 Task: In the  document Friendshipfile.txt Insert the command  'Suggesting 'Email the file to   'softage.4@softage.net', with message attached Time-Sensitive: I kindly ask you to go through the email I've sent as soon as possible. and file type: Open Document
Action: Mouse moved to (919, 79)
Screenshot: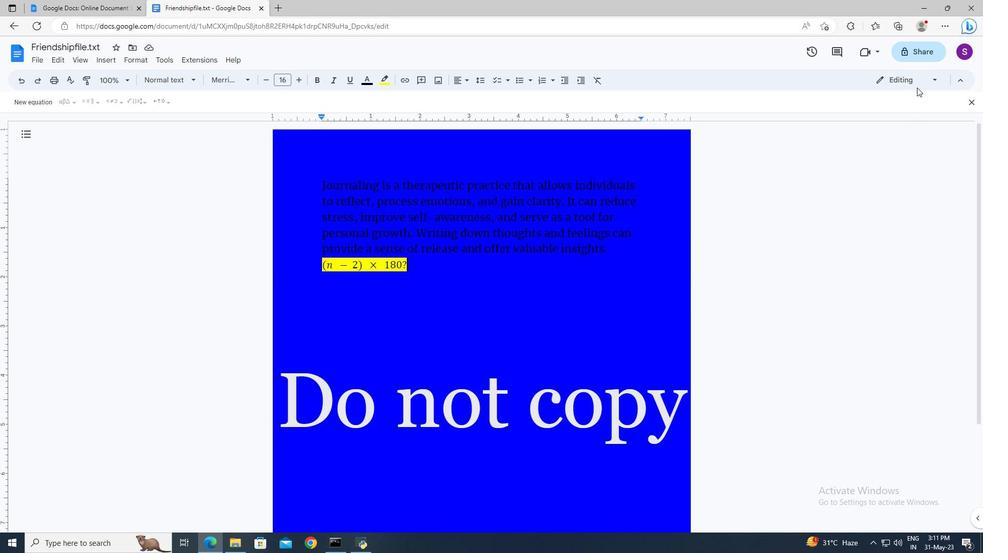 
Action: Mouse pressed left at (919, 79)
Screenshot: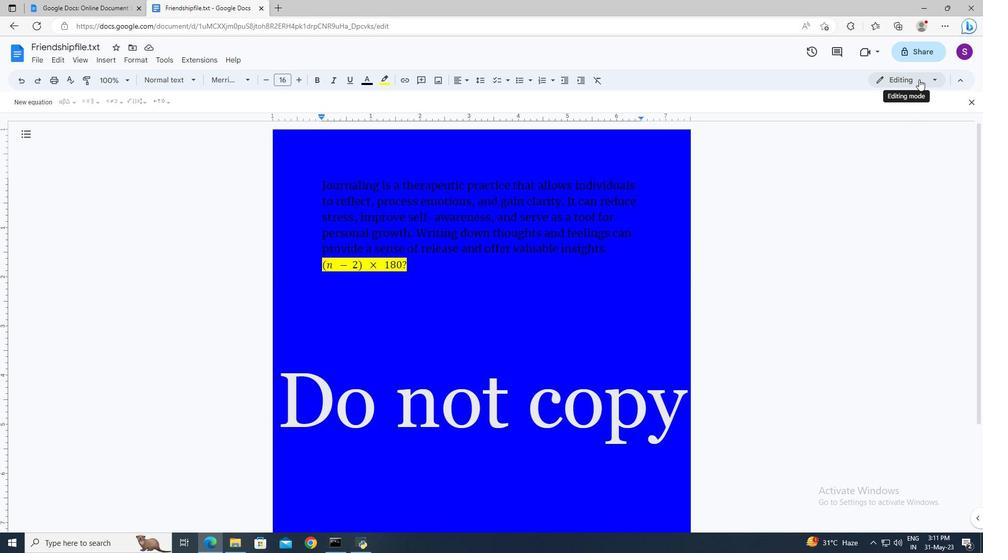 
Action: Mouse moved to (911, 132)
Screenshot: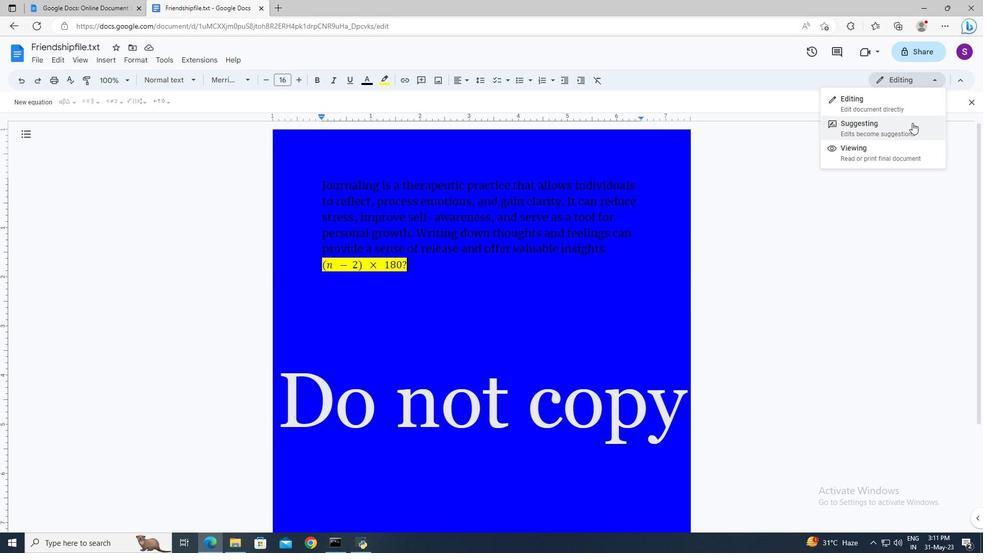 
Action: Mouse pressed left at (911, 132)
Screenshot: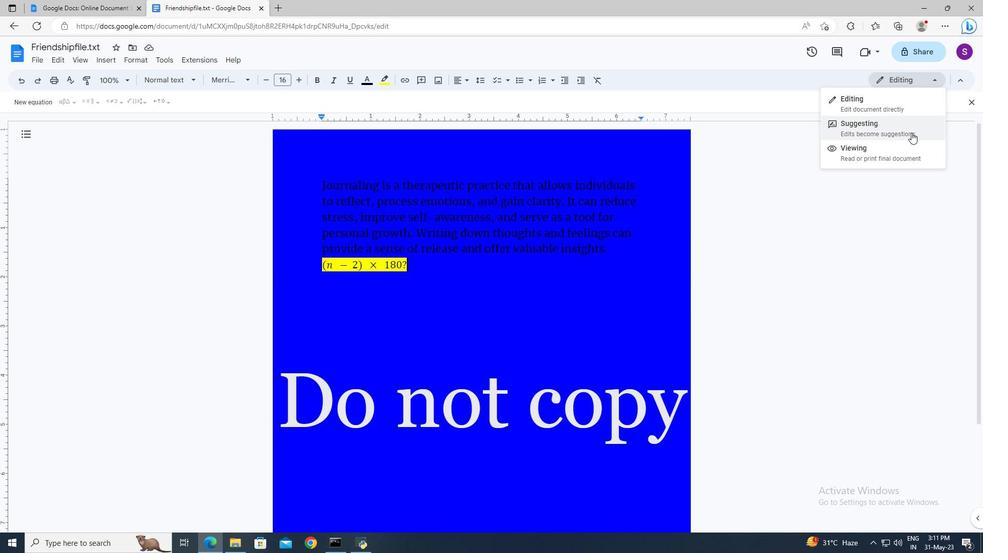 
Action: Mouse moved to (42, 60)
Screenshot: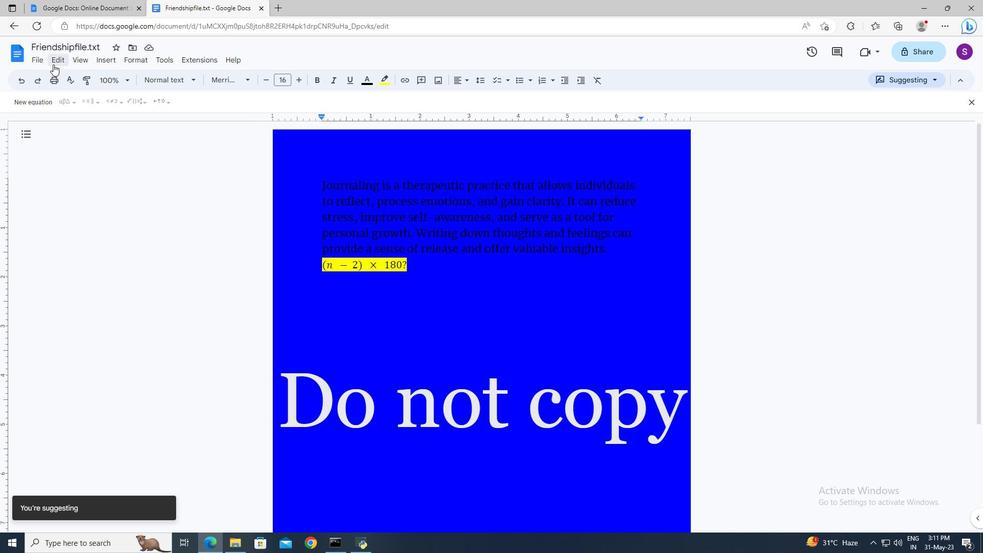
Action: Mouse pressed left at (42, 60)
Screenshot: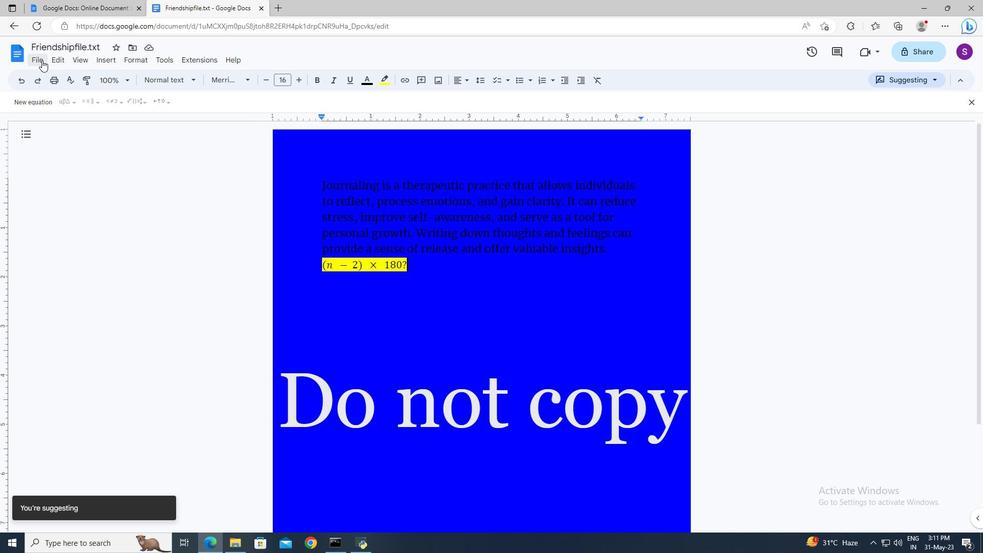
Action: Mouse moved to (210, 154)
Screenshot: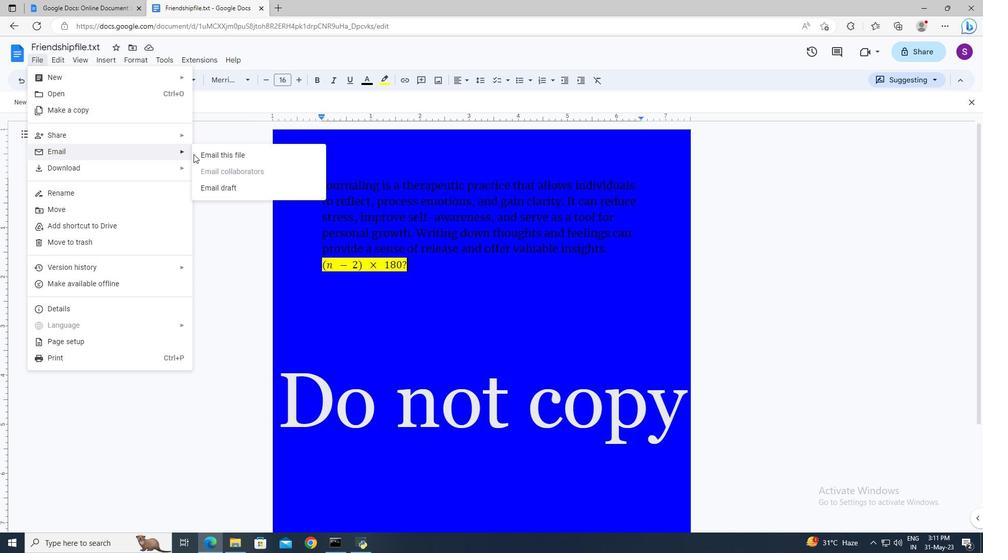 
Action: Mouse pressed left at (210, 154)
Screenshot: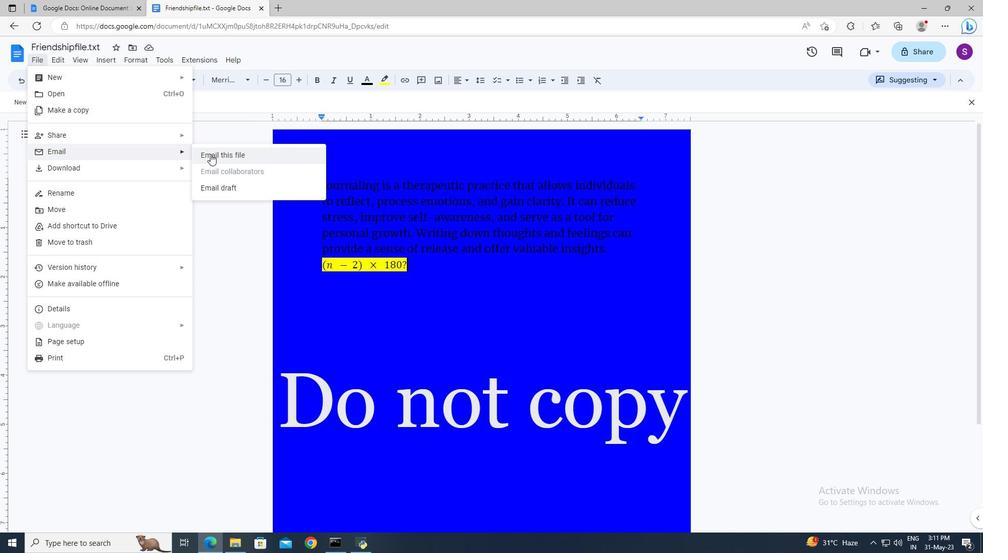 
Action: Mouse moved to (399, 224)
Screenshot: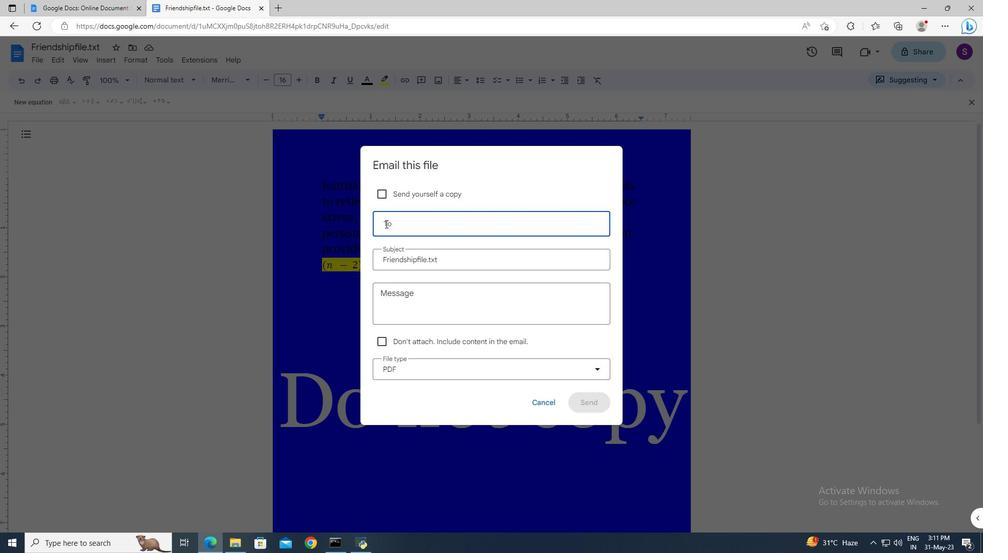 
Action: Mouse pressed left at (399, 224)
Screenshot: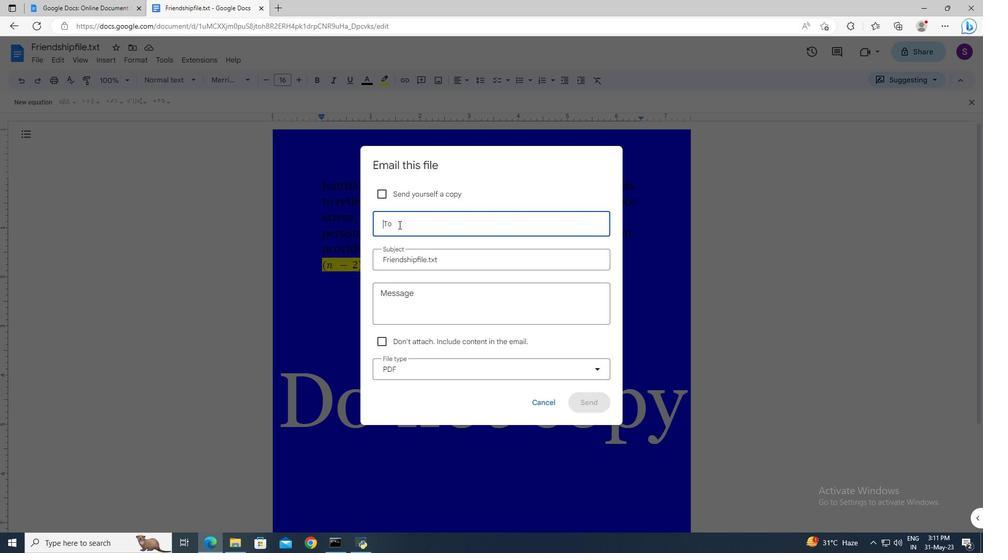 
Action: Mouse moved to (398, 224)
Screenshot: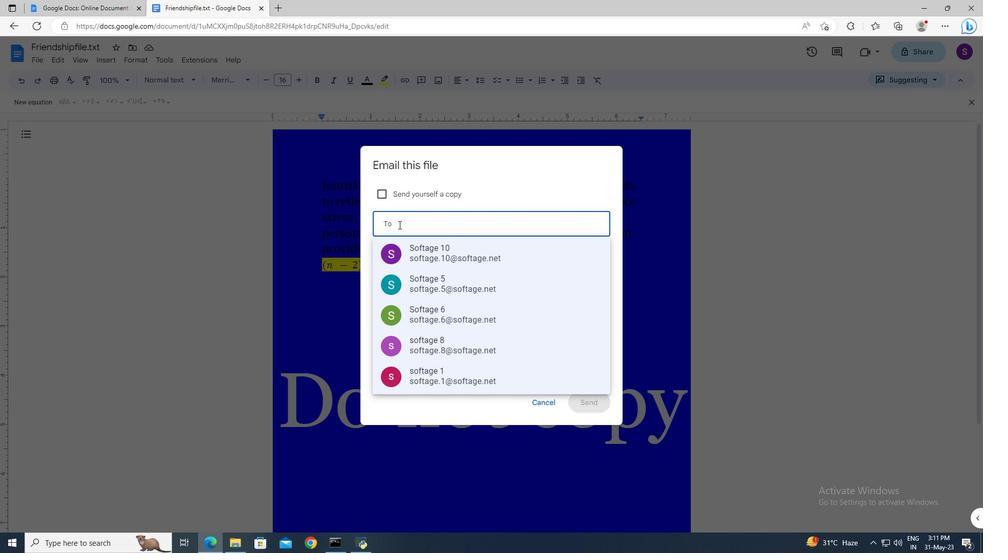 
Action: Key pressed softage.4<Key.shift>@softage.net<Key.enter>
Screenshot: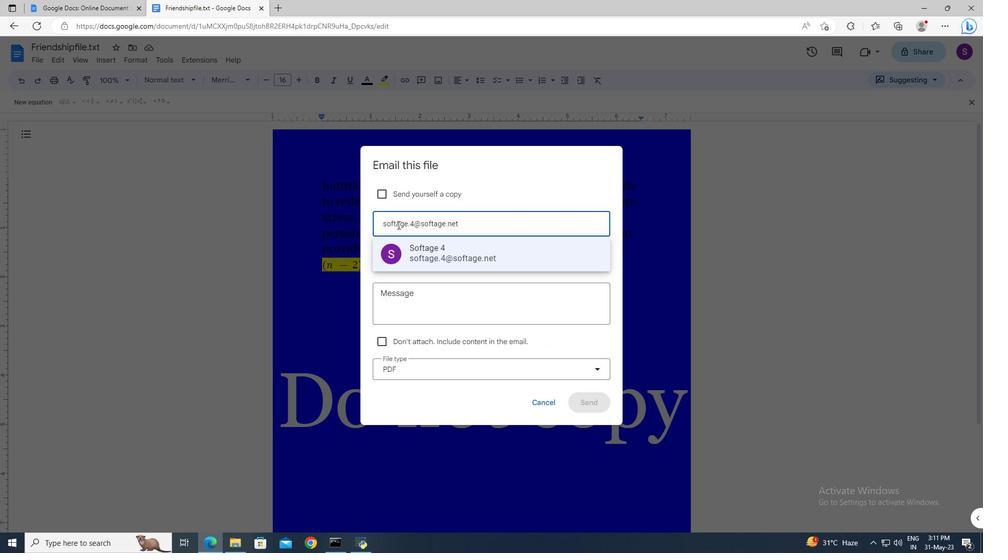 
Action: Mouse moved to (395, 292)
Screenshot: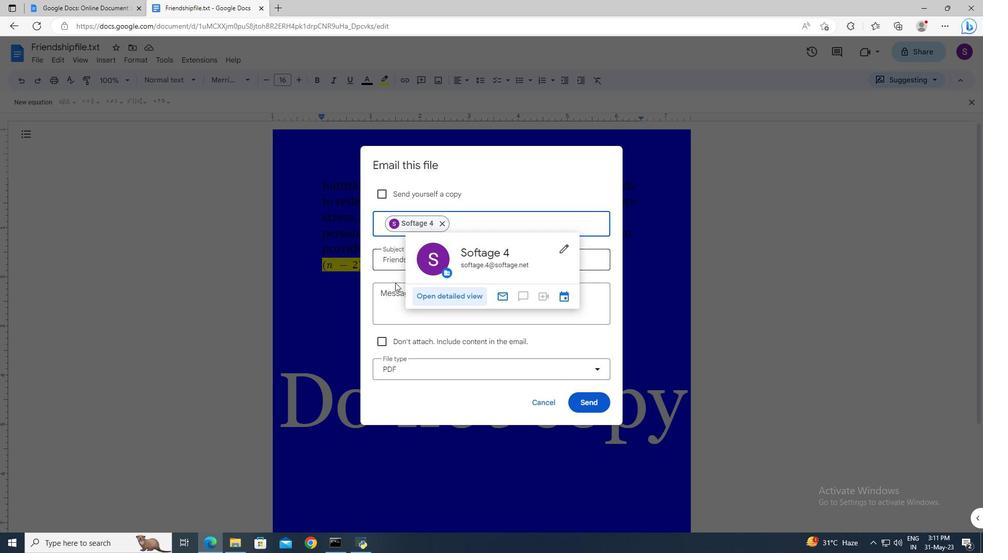 
Action: Mouse pressed left at (395, 292)
Screenshot: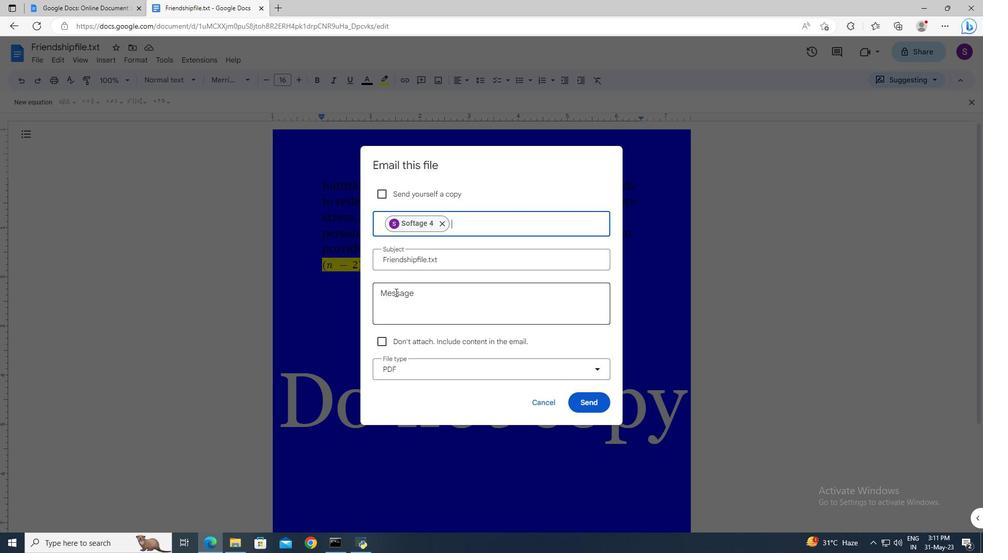 
Action: Key pressed <Key.shift>Time-<Key.shift_r>Sensitive<Key.shift>:<Key.space><Key.shift>I<Key.space>kindly<Key.space>ask<Key.space>you<Key.space>to<Key.space>go<Key.space>through<Key.space>the<Key.space>email<Key.space><Key.shift>I've<Key.space>sent<Key.space>as<Key.space>soon<Key.space>as<Key.space>possible.
Screenshot: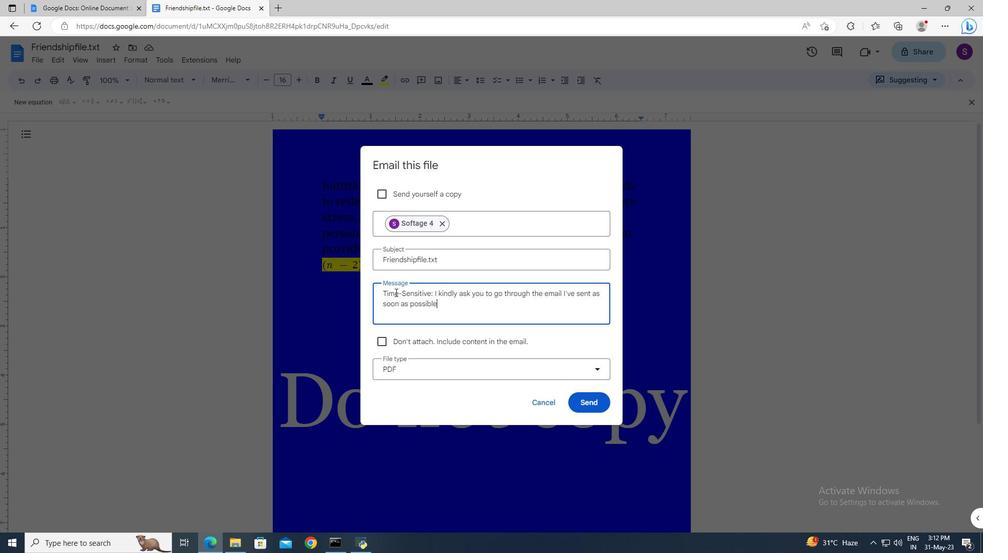 
Action: Mouse moved to (413, 366)
Screenshot: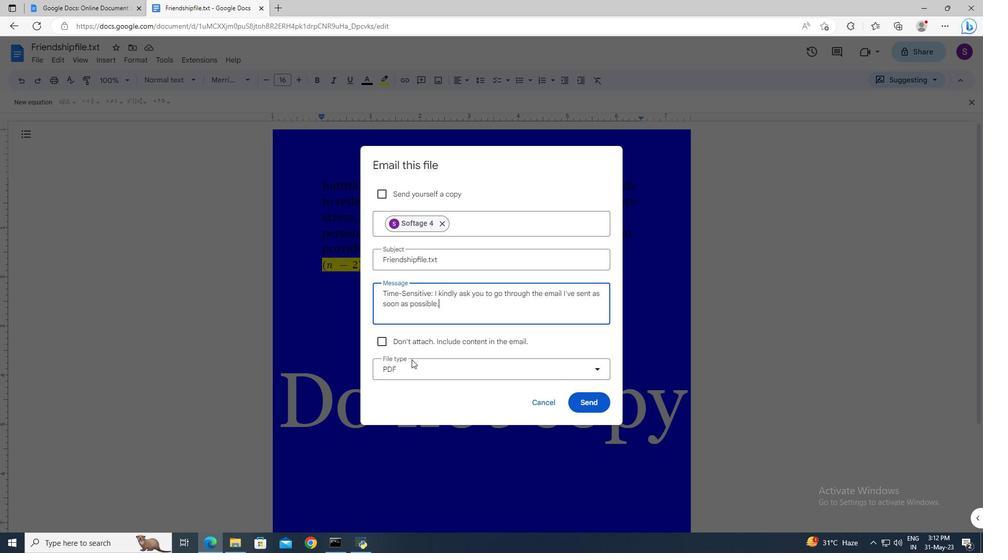 
Action: Mouse pressed left at (413, 366)
Screenshot: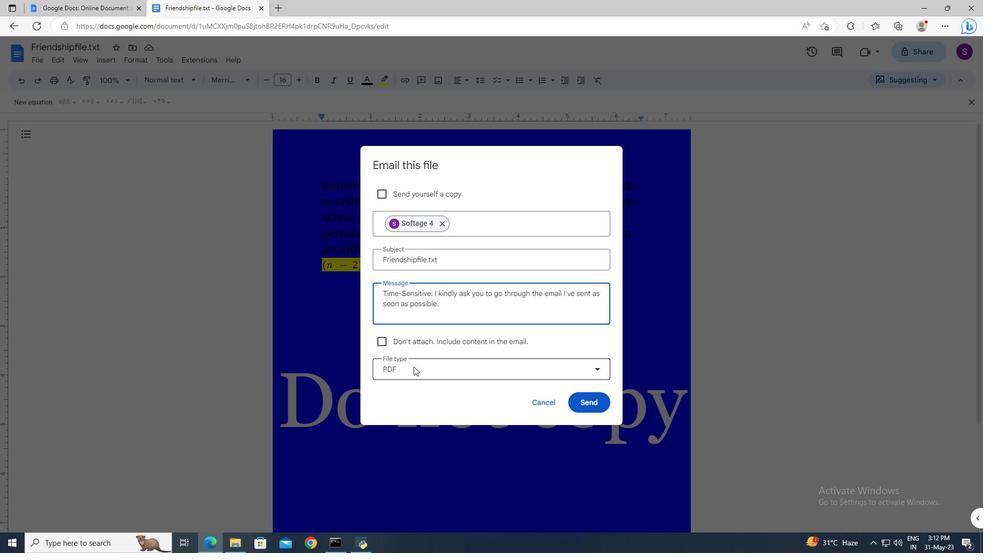 
Action: Mouse moved to (421, 425)
Screenshot: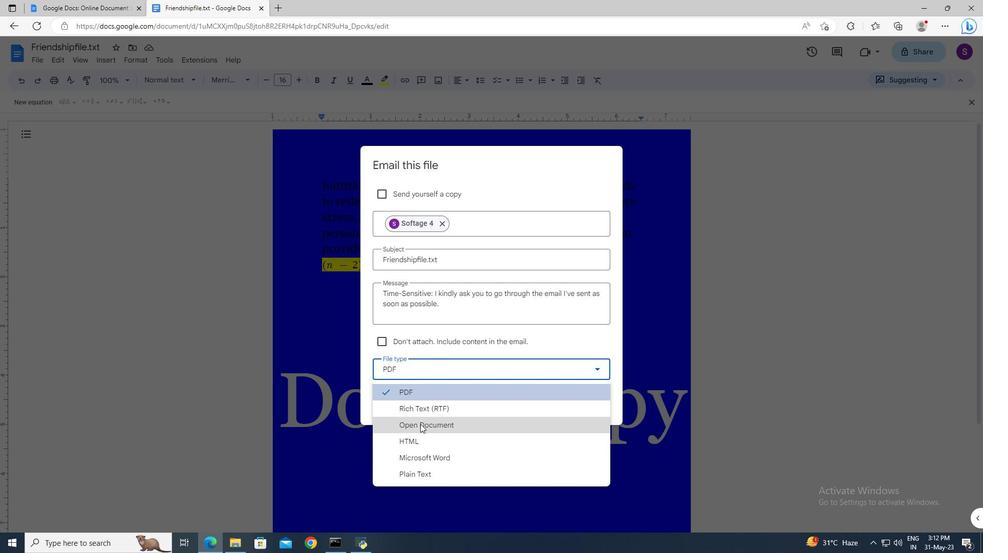 
Action: Mouse pressed left at (421, 425)
Screenshot: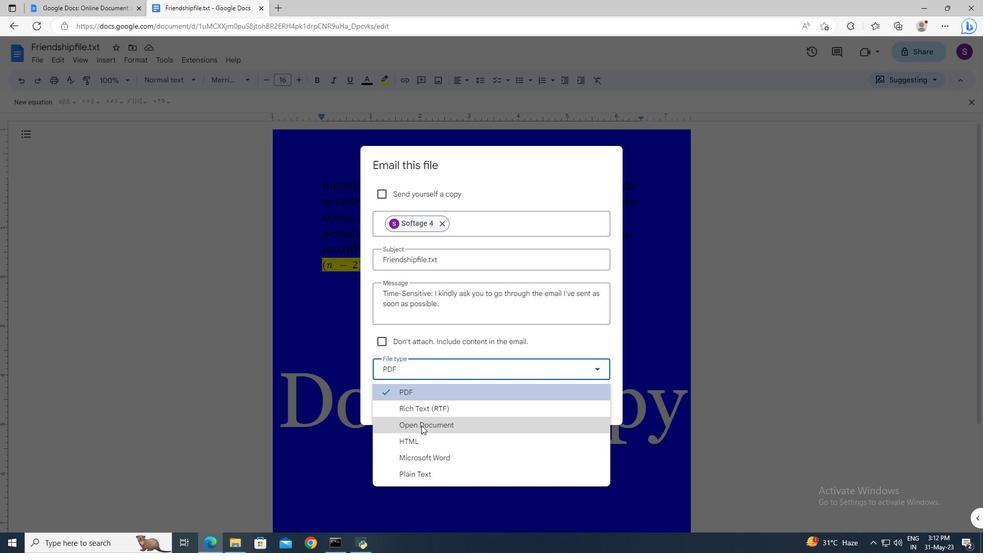 
Action: Mouse moved to (581, 402)
Screenshot: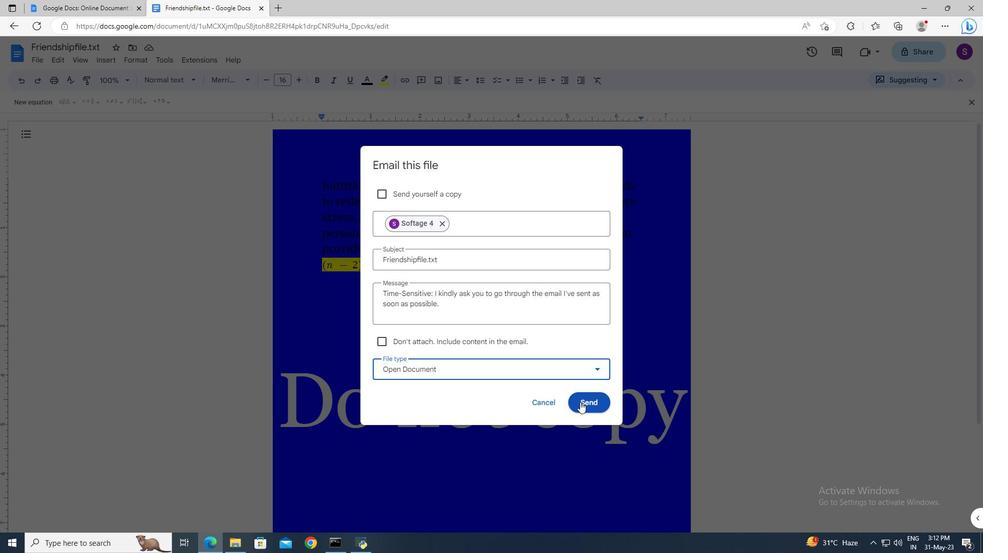 
Action: Mouse pressed left at (581, 402)
Screenshot: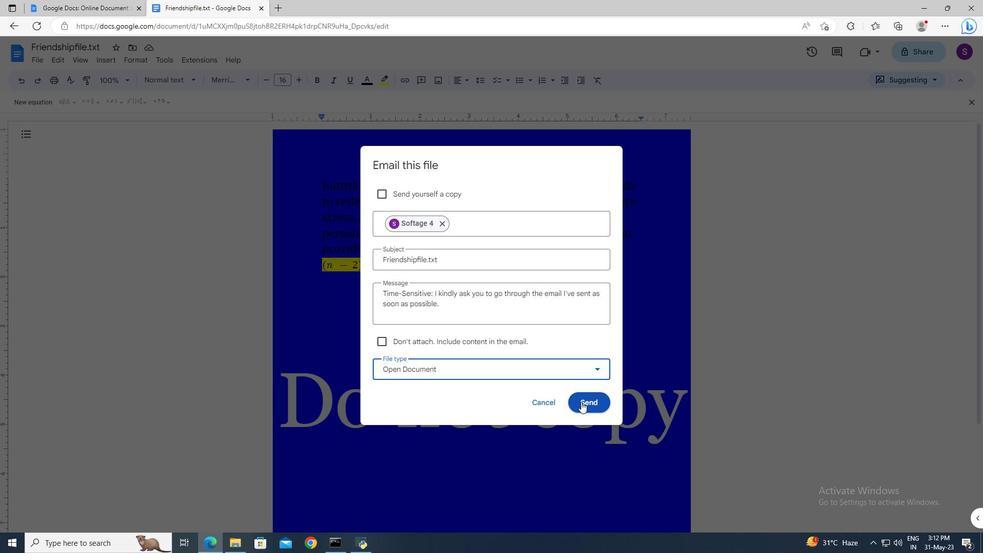 
Action: Mouse moved to (579, 401)
Screenshot: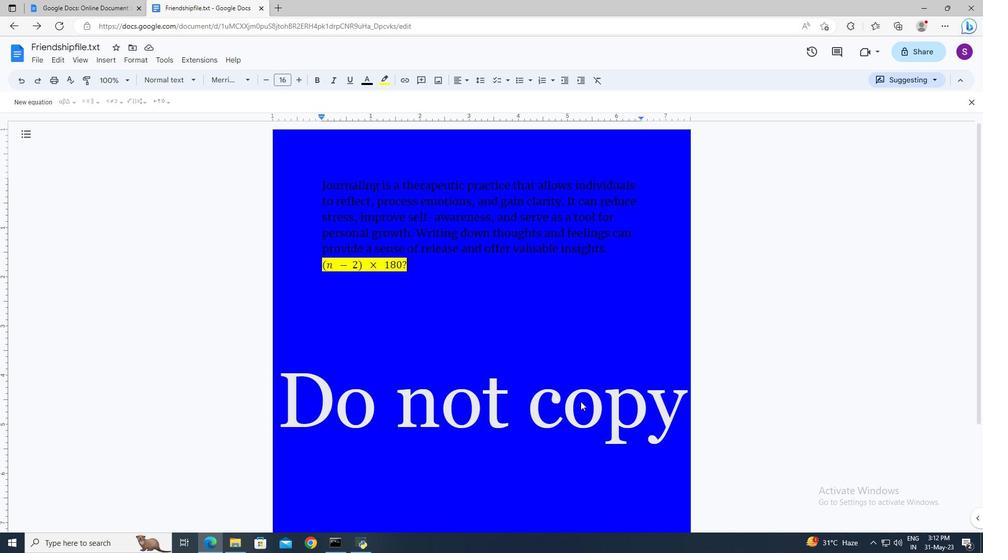 
